 Task: Sort the unsolved tickets in your groups, group by Status category in descending order.
Action: Mouse moved to (160, 144)
Screenshot: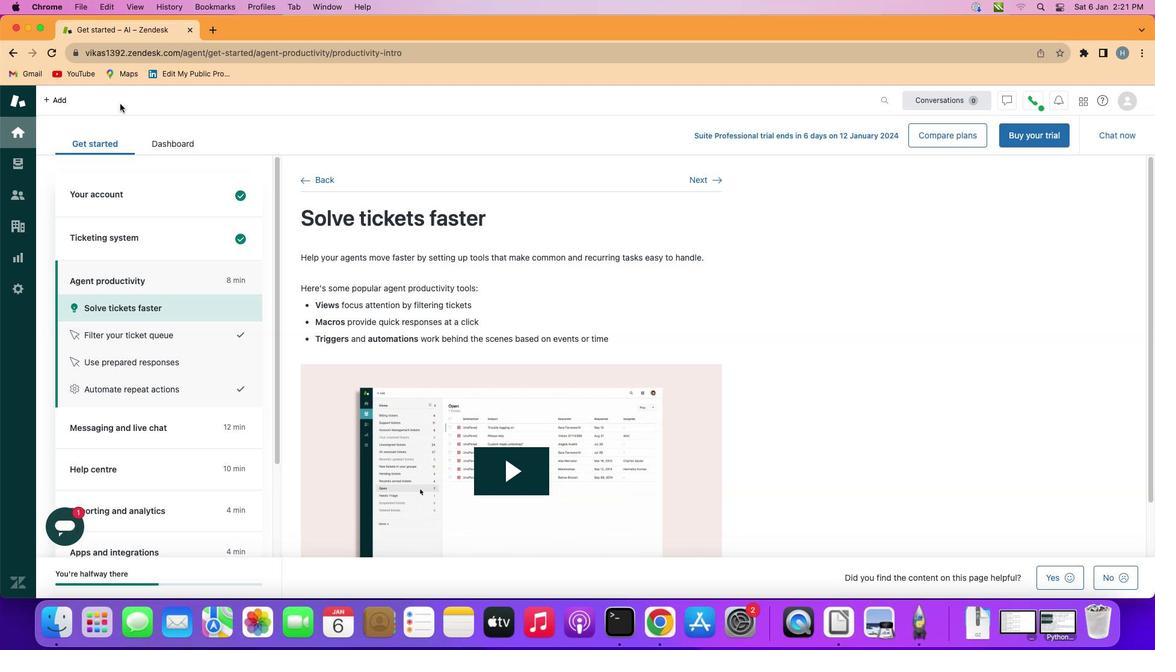 
Action: Mouse pressed left at (160, 144)
Screenshot: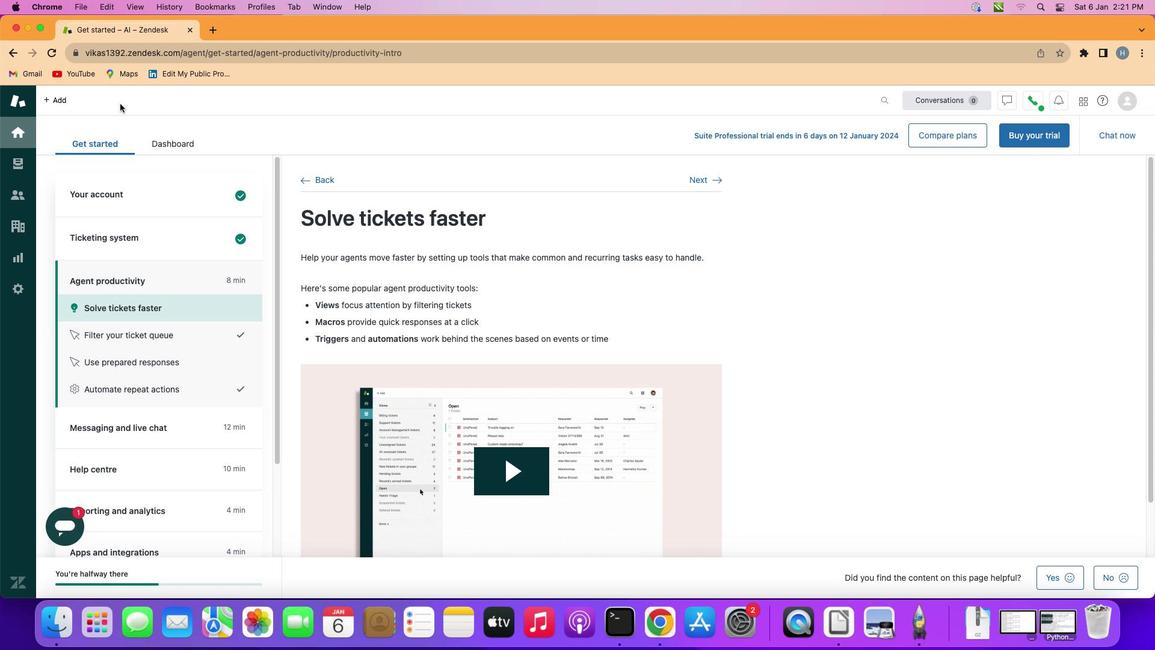 
Action: Mouse moved to (72, 308)
Screenshot: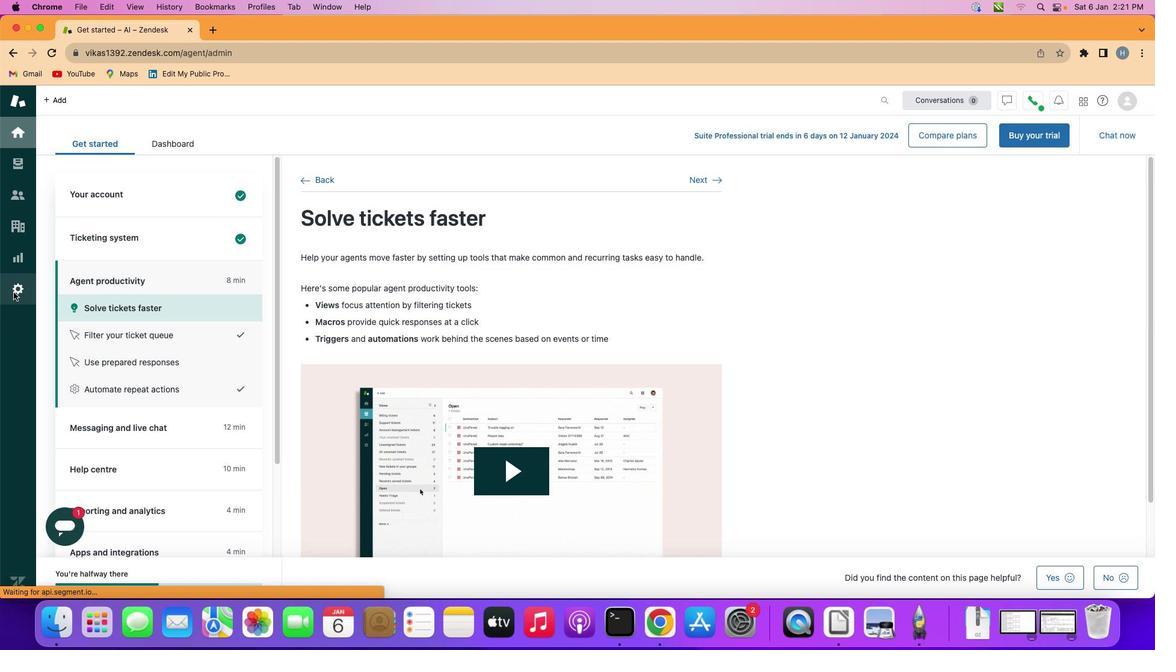 
Action: Mouse pressed left at (72, 308)
Screenshot: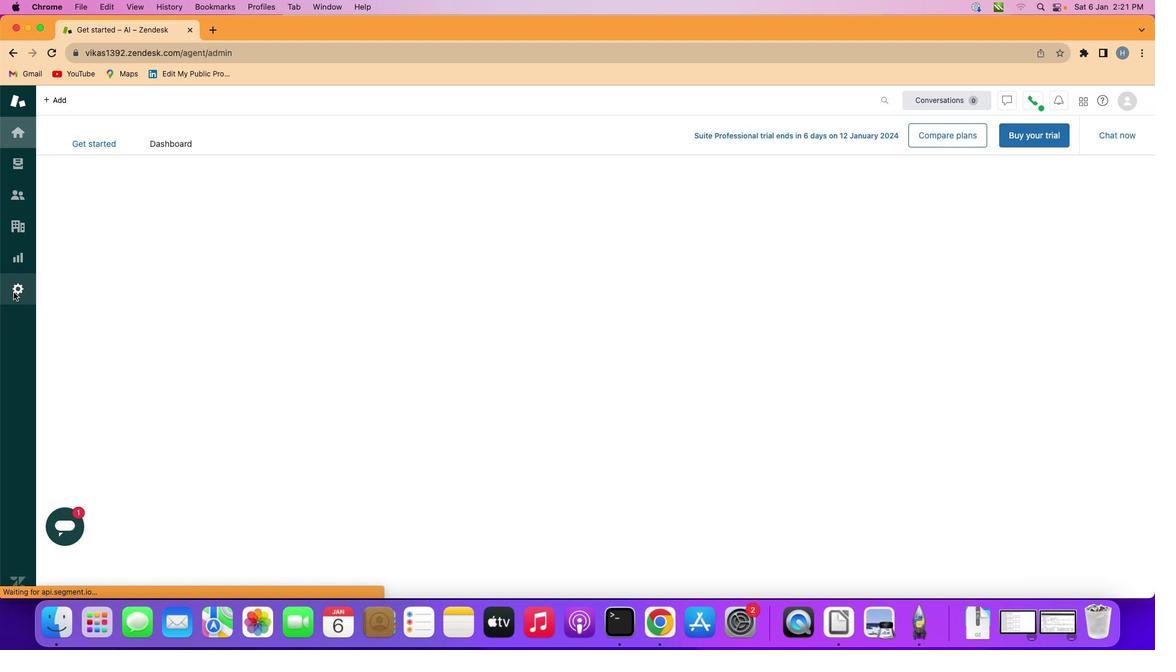 
Action: Mouse moved to (301, 443)
Screenshot: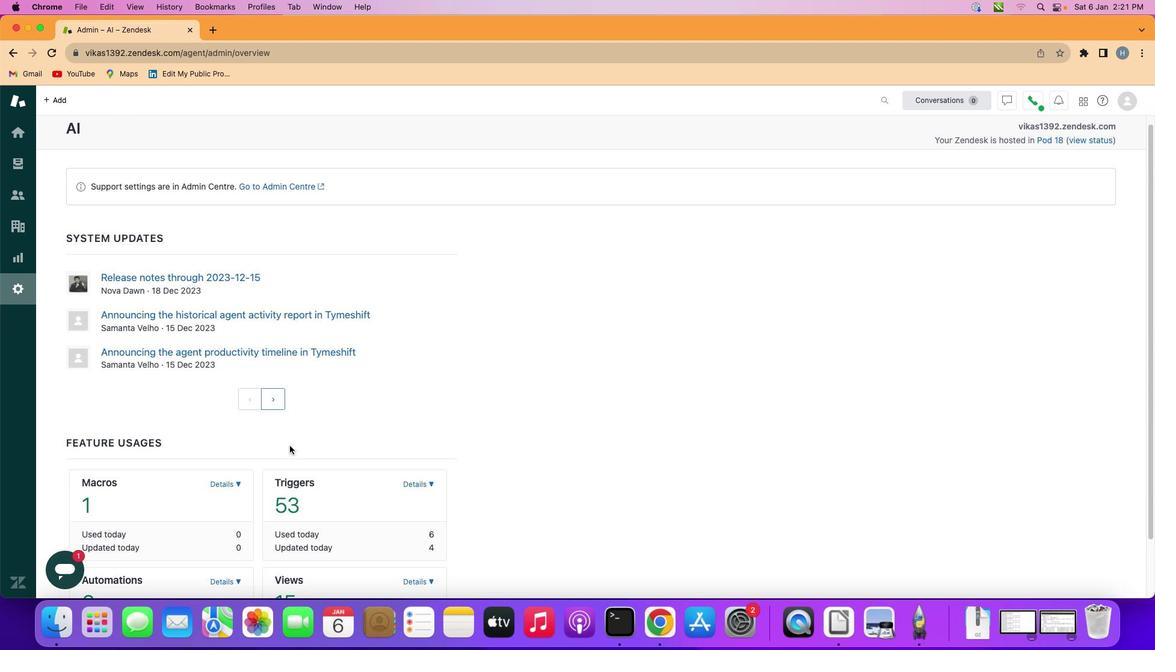 
Action: Mouse scrolled (301, 443) with delta (61, 52)
Screenshot: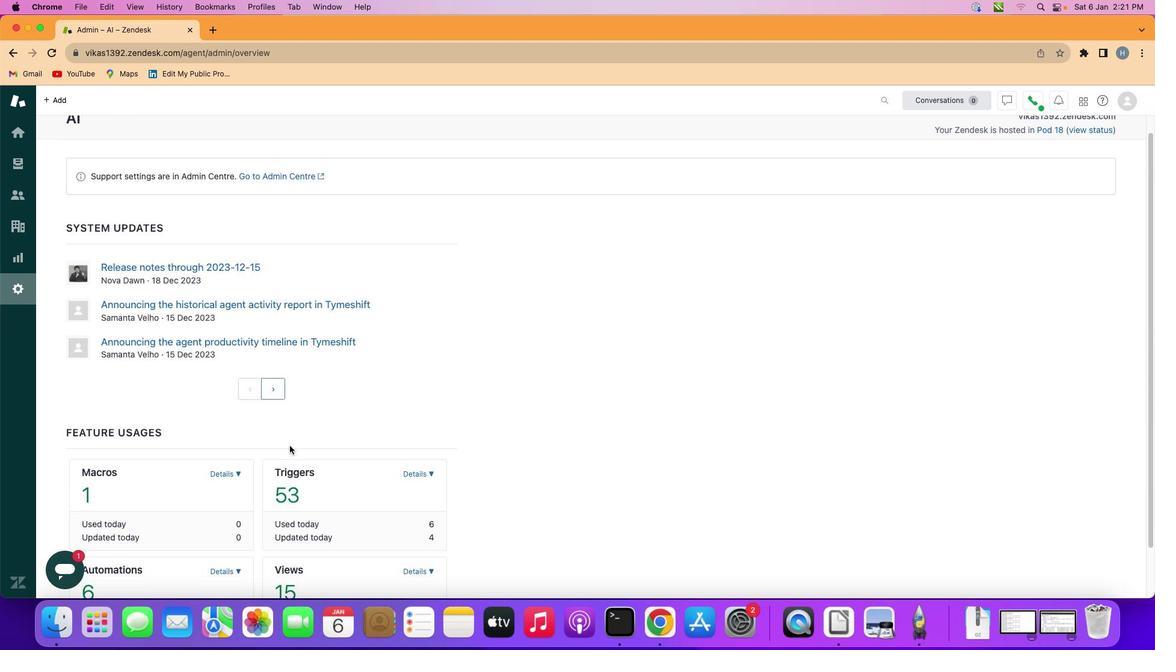 
Action: Mouse scrolled (301, 443) with delta (61, 52)
Screenshot: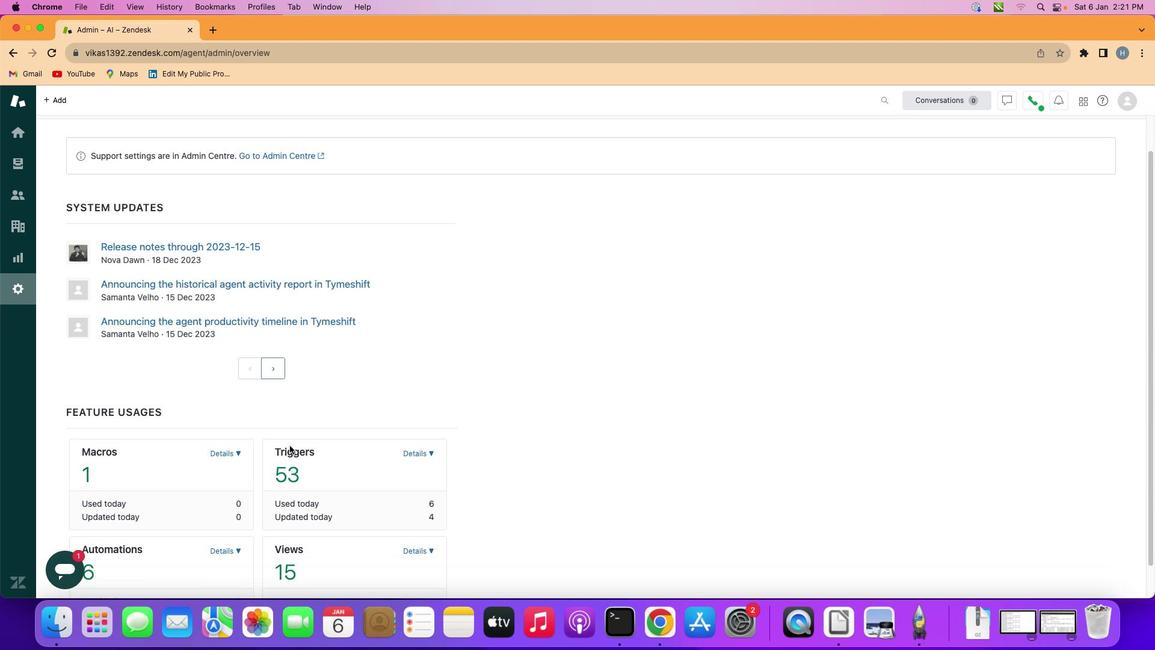 
Action: Mouse scrolled (301, 443) with delta (61, 54)
Screenshot: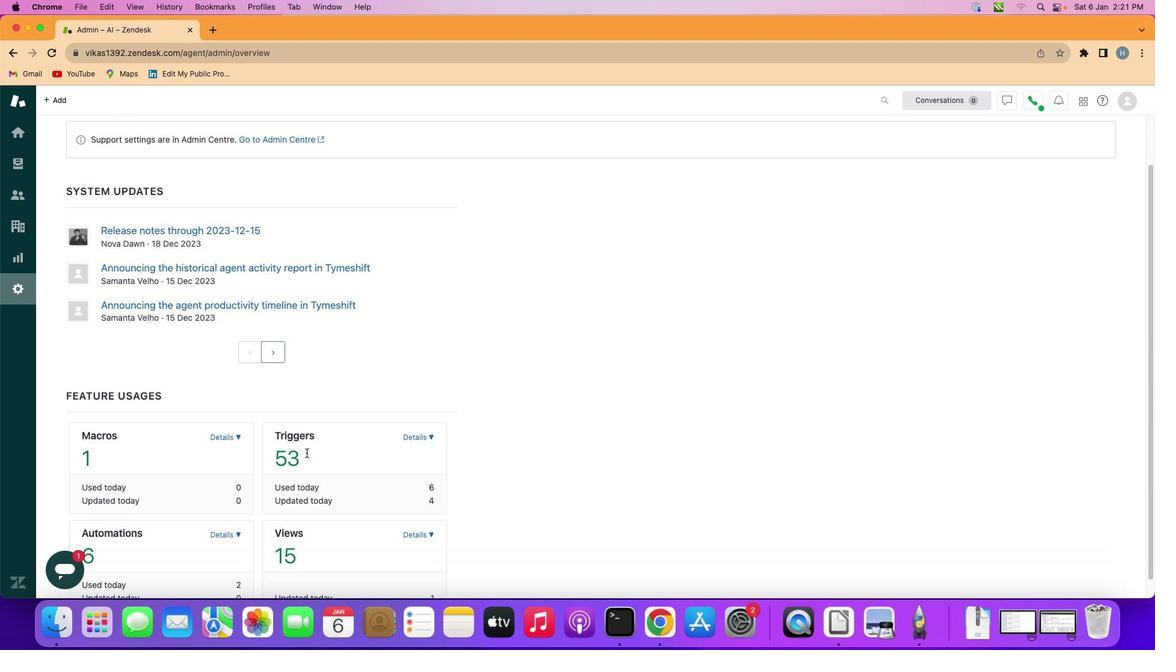 
Action: Mouse scrolled (301, 443) with delta (61, 52)
Screenshot: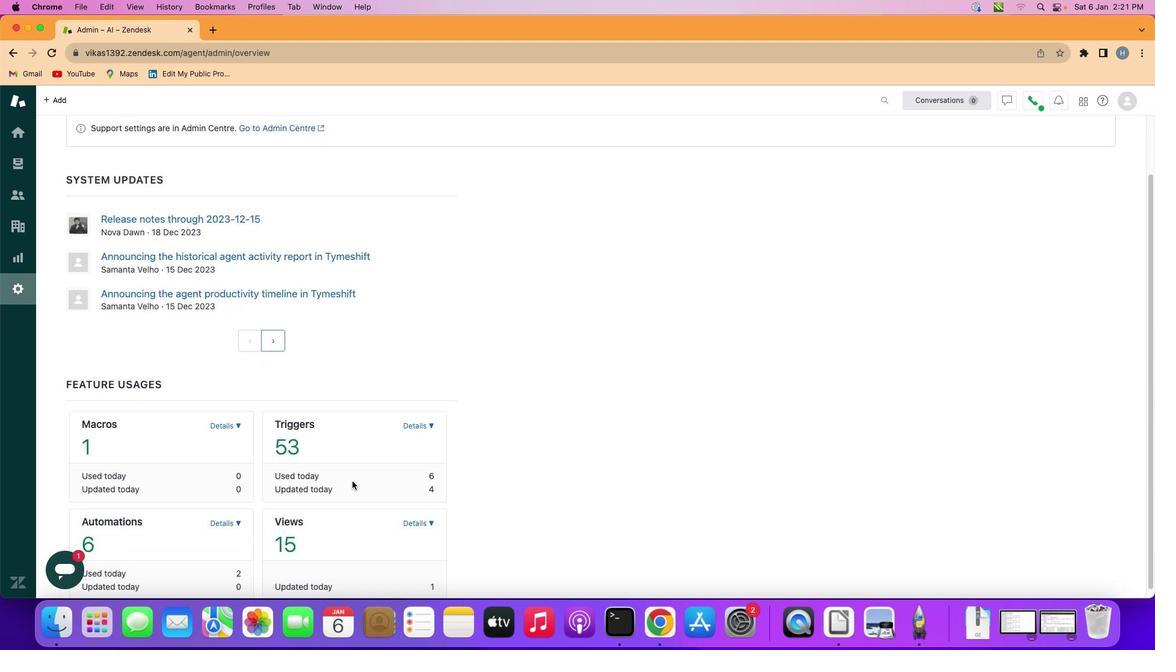 
Action: Mouse scrolled (301, 443) with delta (61, 52)
Screenshot: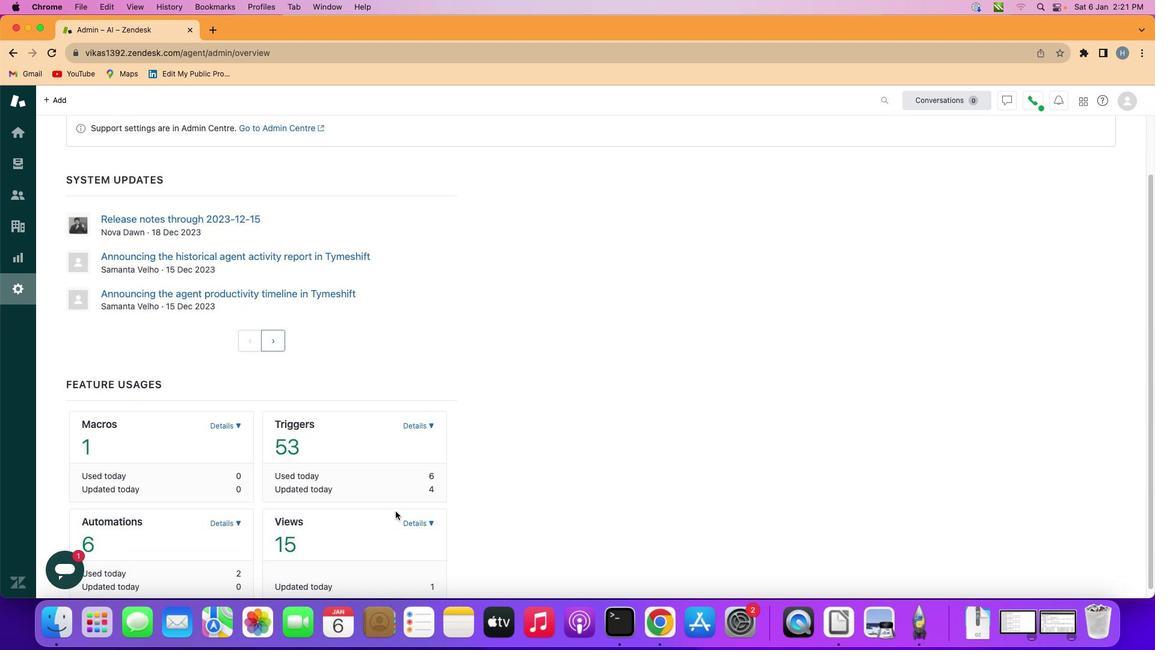 
Action: Mouse moved to (405, 509)
Screenshot: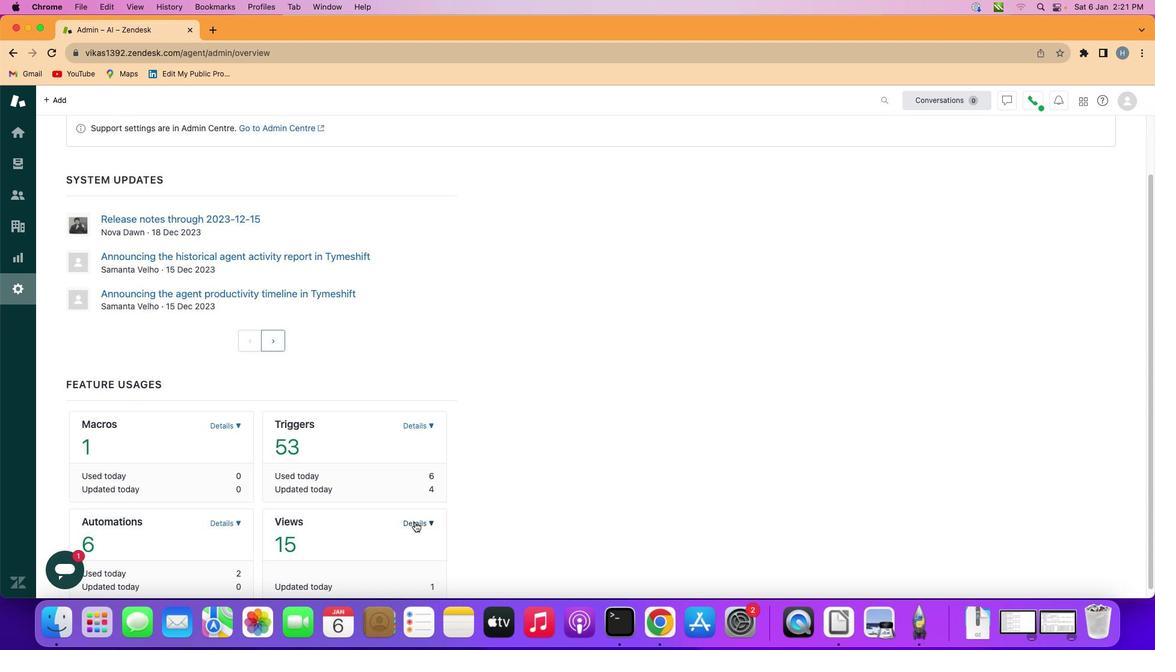 
Action: Mouse pressed left at (405, 509)
Screenshot: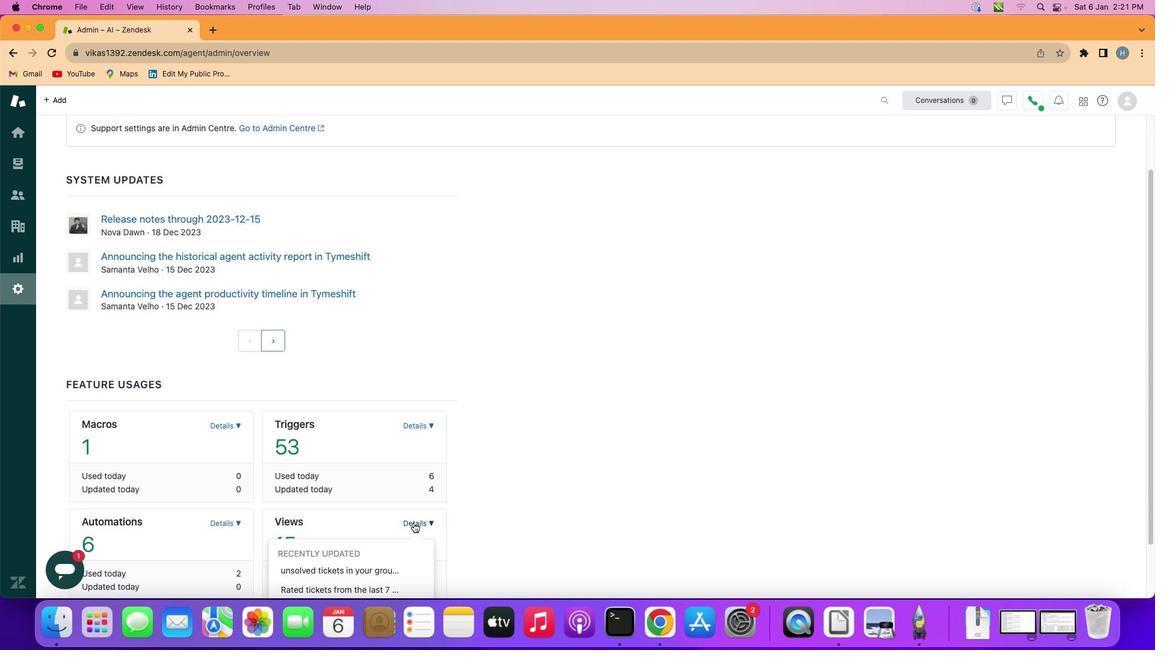 
Action: Mouse moved to (344, 548)
Screenshot: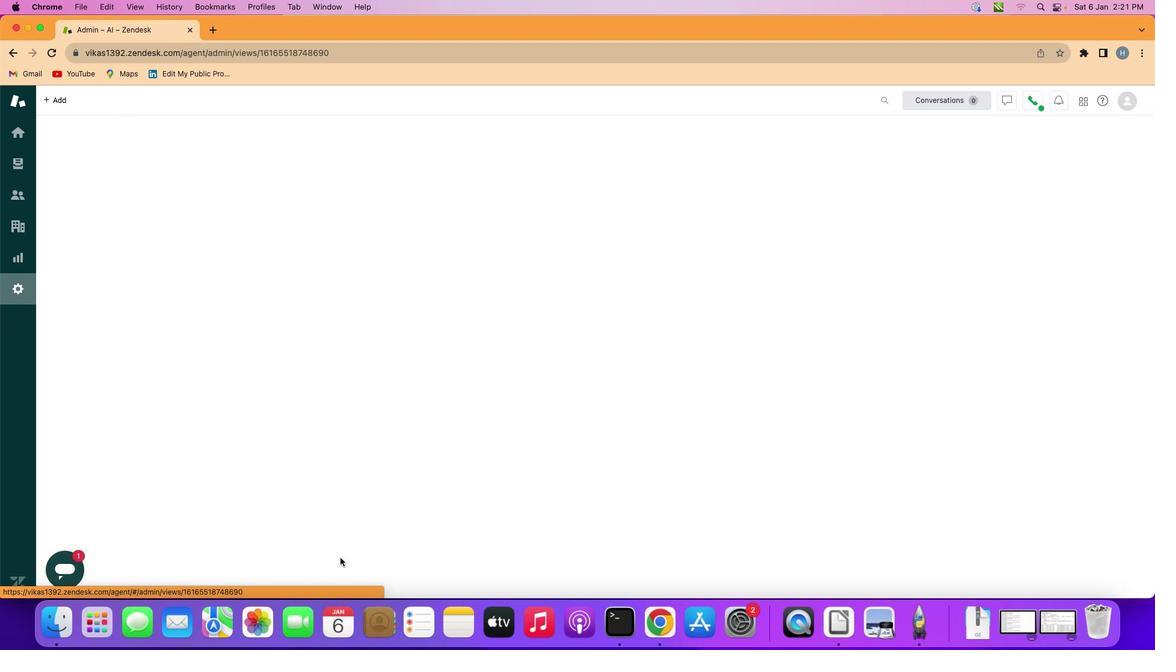 
Action: Mouse pressed left at (344, 548)
Screenshot: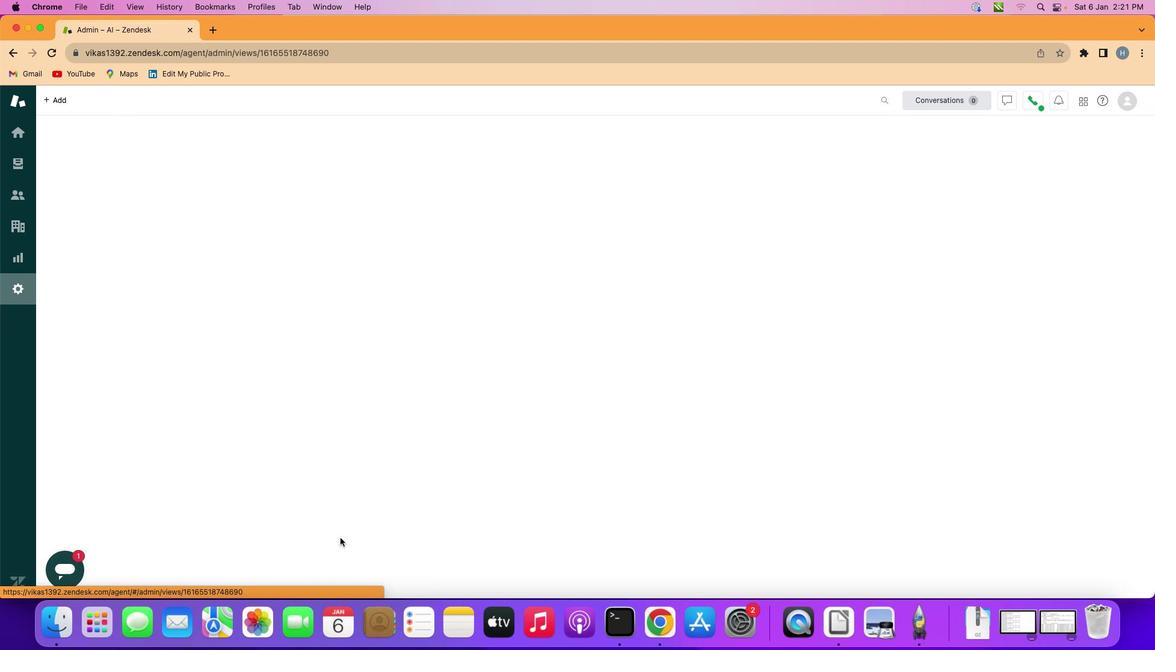 
Action: Mouse moved to (357, 384)
Screenshot: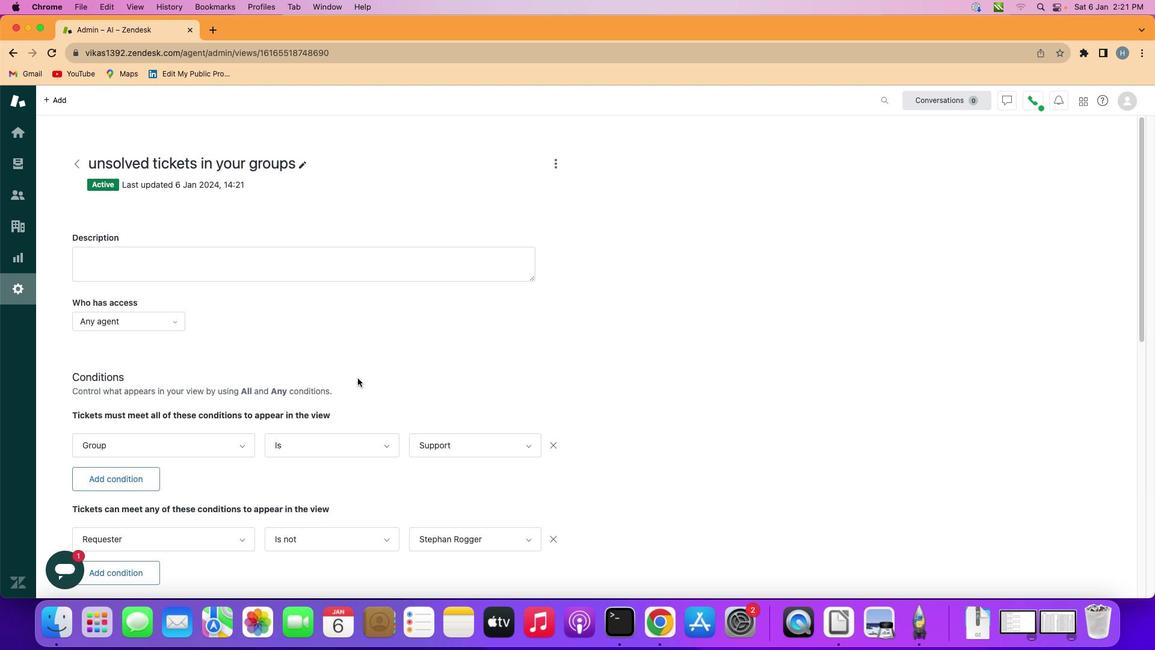 
Action: Mouse scrolled (357, 384) with delta (61, 52)
Screenshot: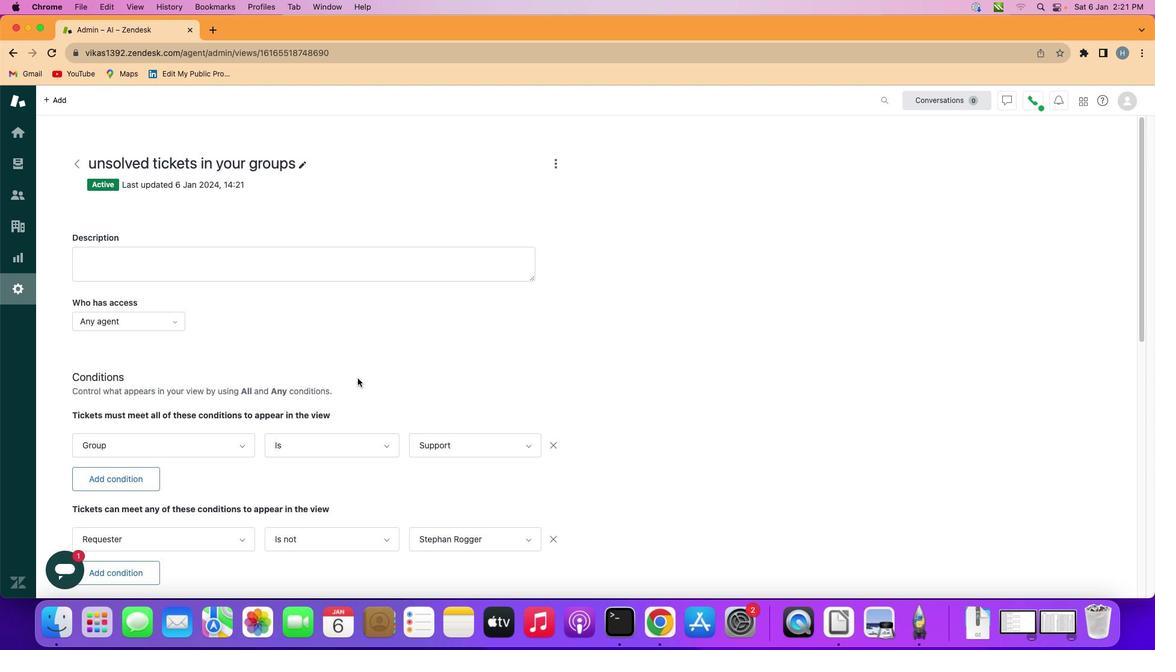
Action: Mouse scrolled (357, 384) with delta (61, 52)
Screenshot: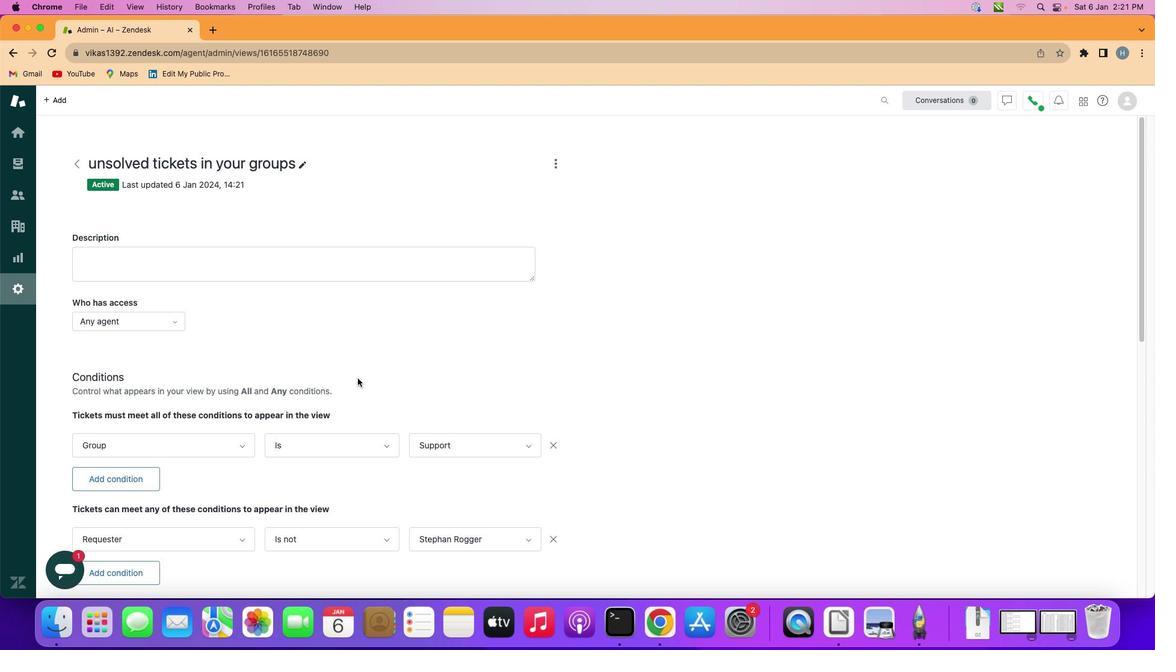 
Action: Mouse scrolled (357, 384) with delta (61, 52)
Screenshot: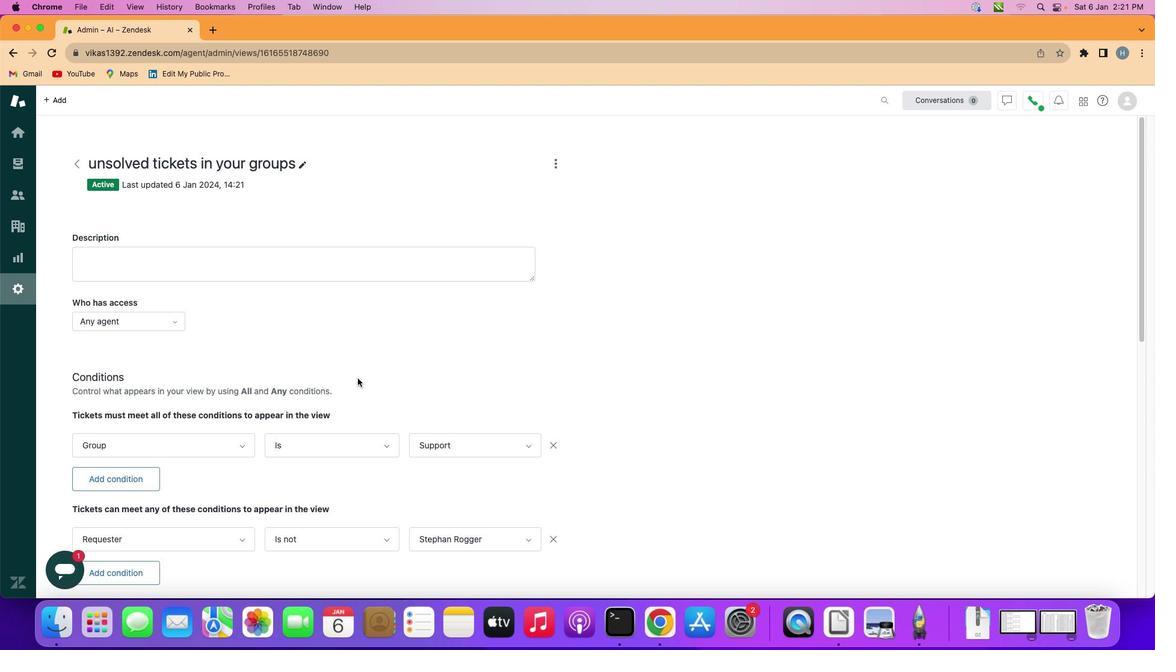 
Action: Mouse scrolled (357, 384) with delta (61, 54)
Screenshot: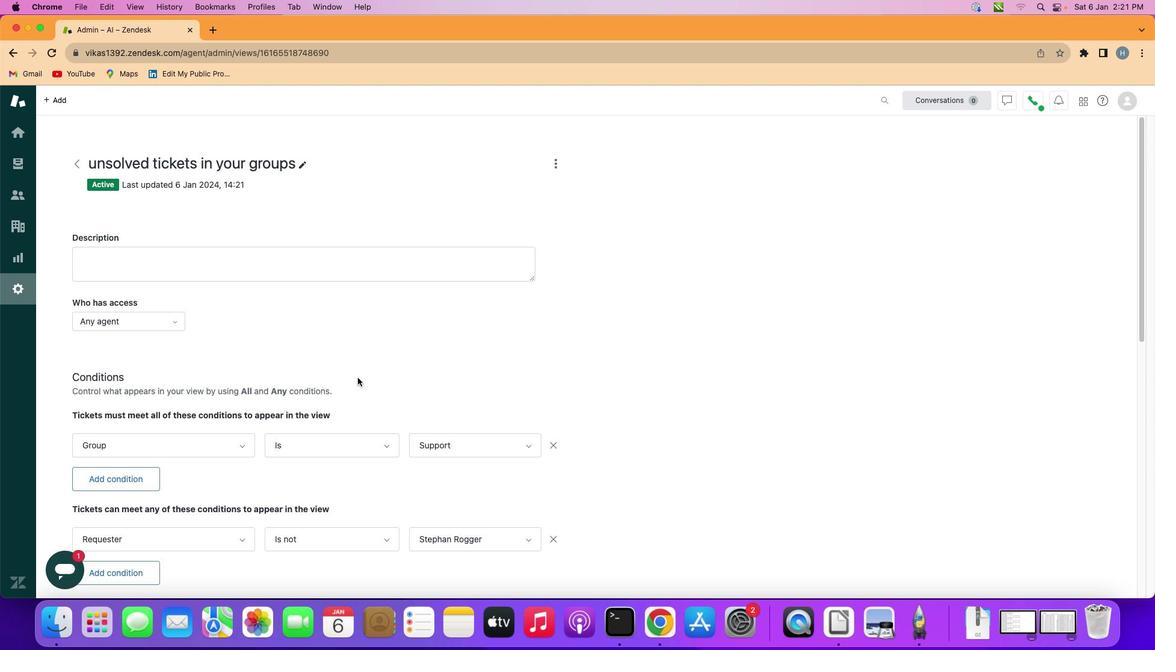 
Action: Mouse scrolled (357, 384) with delta (61, 52)
Screenshot: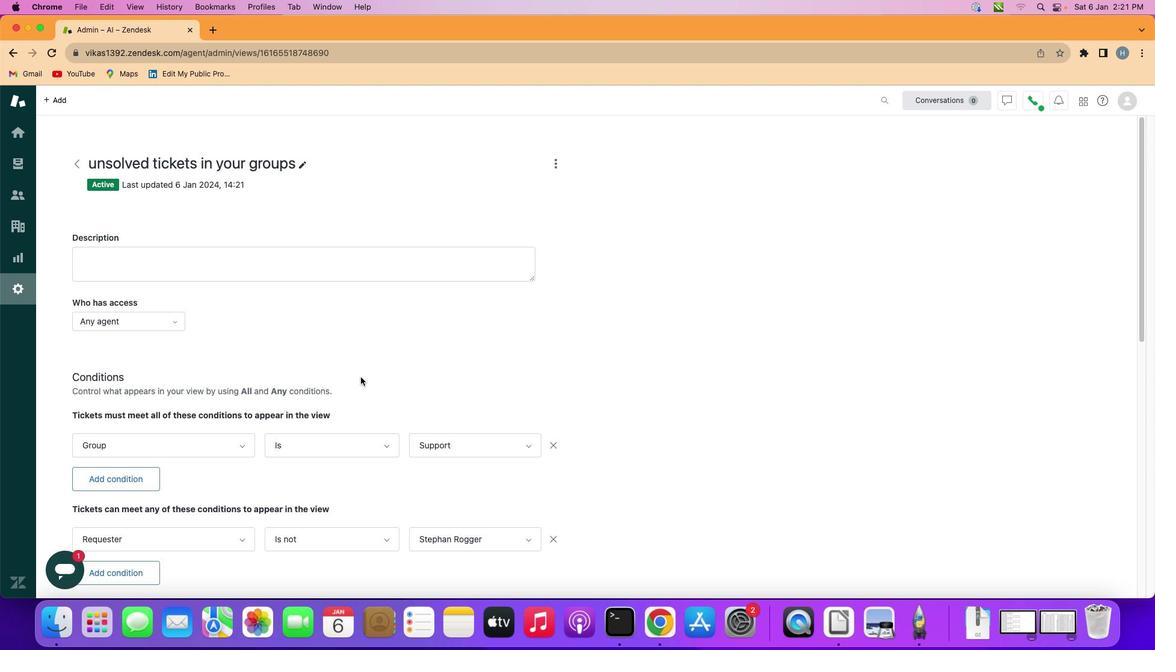 
Action: Mouse scrolled (357, 384) with delta (61, 52)
Screenshot: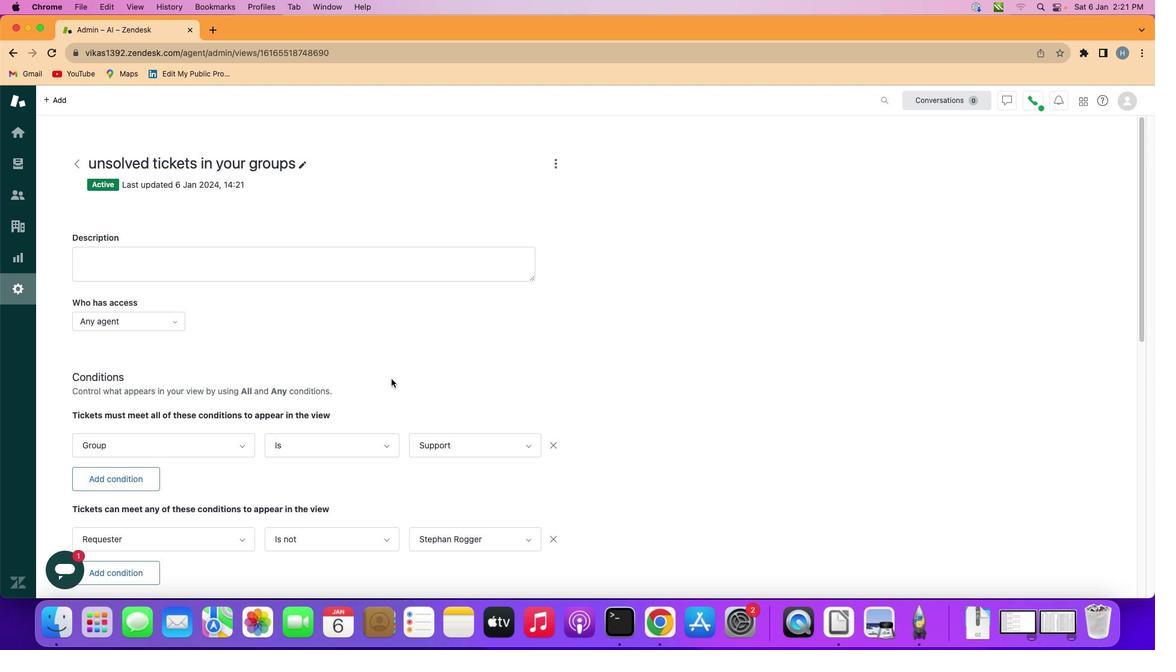 
Action: Mouse moved to (406, 388)
Screenshot: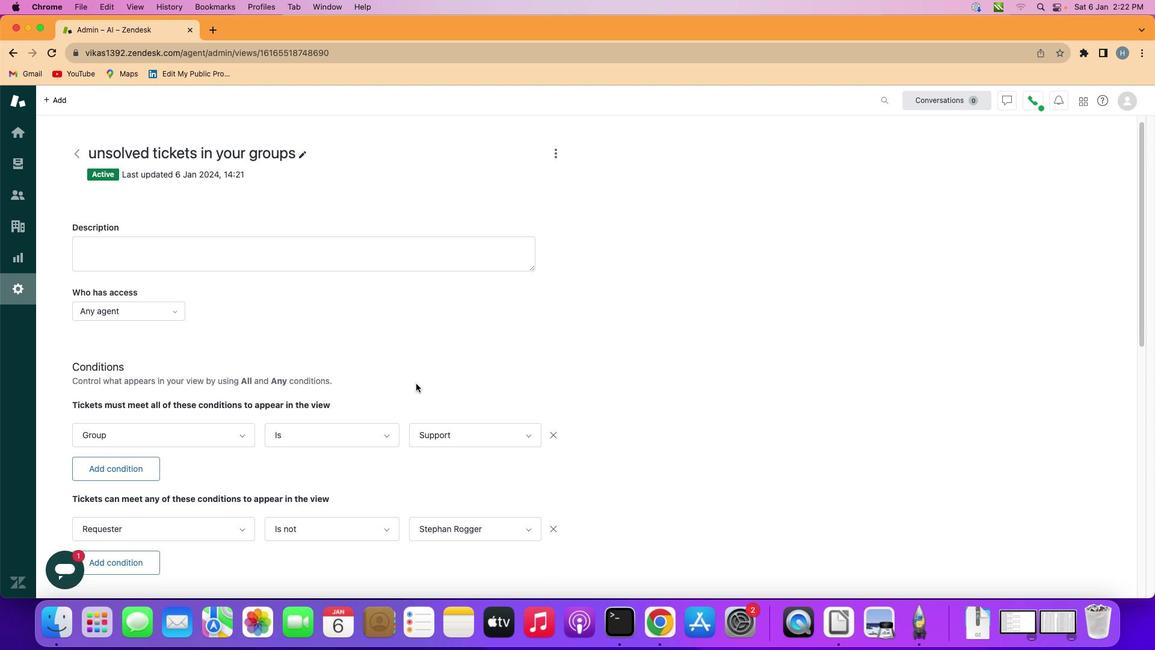 
Action: Mouse scrolled (406, 388) with delta (61, 52)
Screenshot: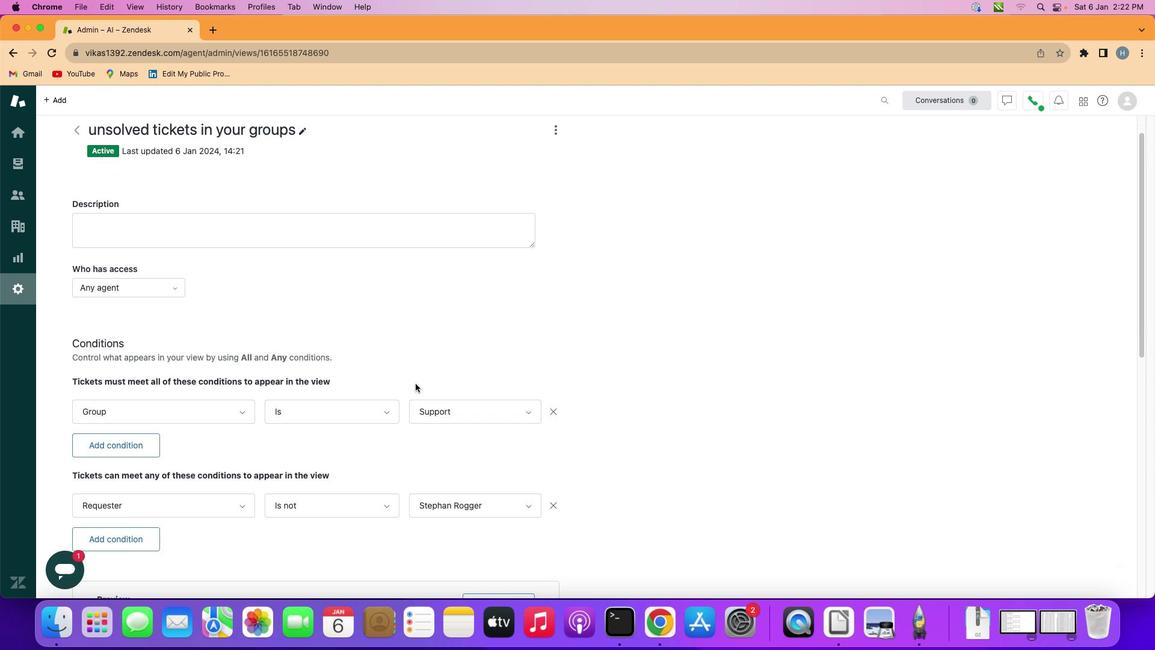 
Action: Mouse scrolled (406, 388) with delta (61, 52)
Screenshot: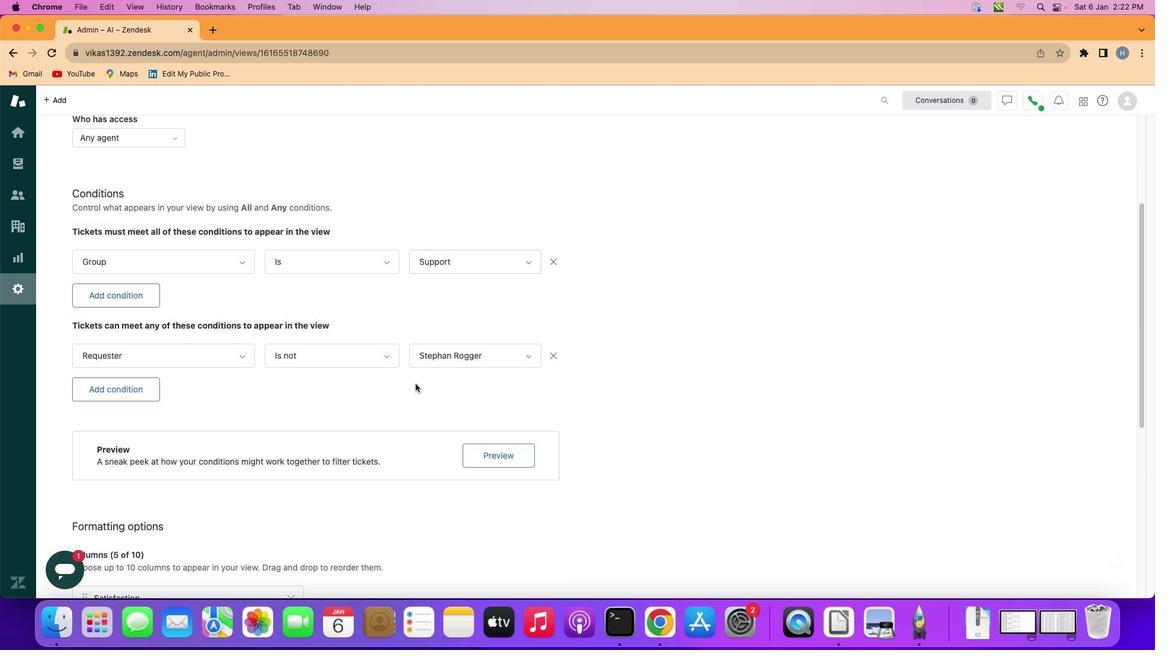 
Action: Mouse scrolled (406, 388) with delta (61, 52)
Screenshot: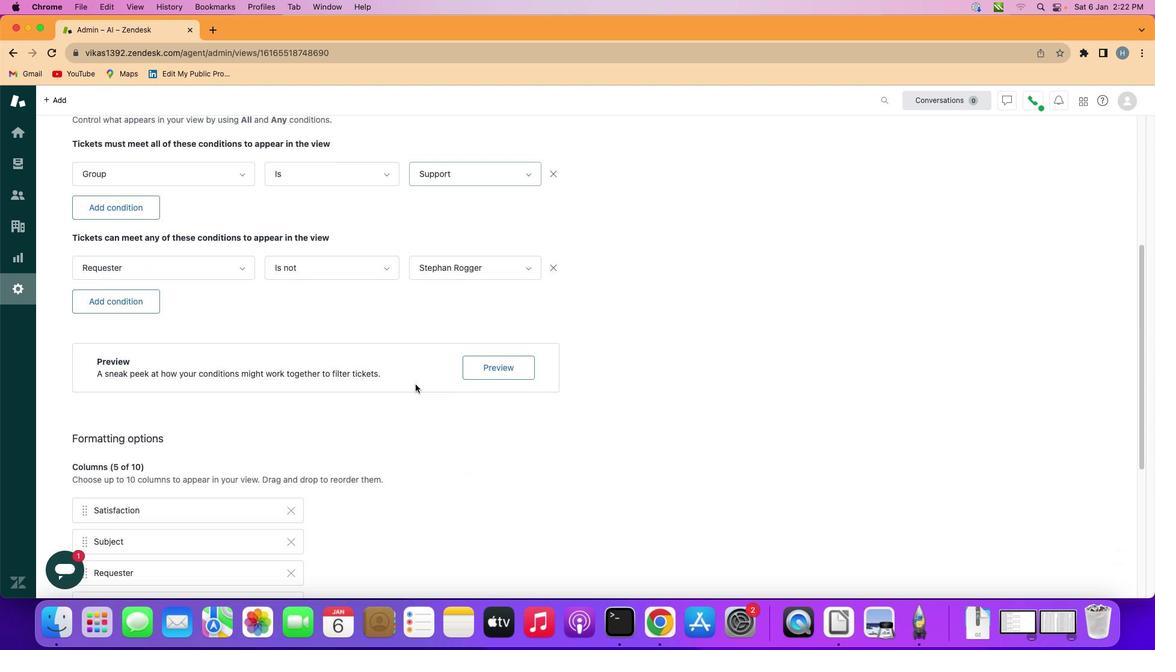 
Action: Mouse scrolled (406, 388) with delta (61, 52)
Screenshot: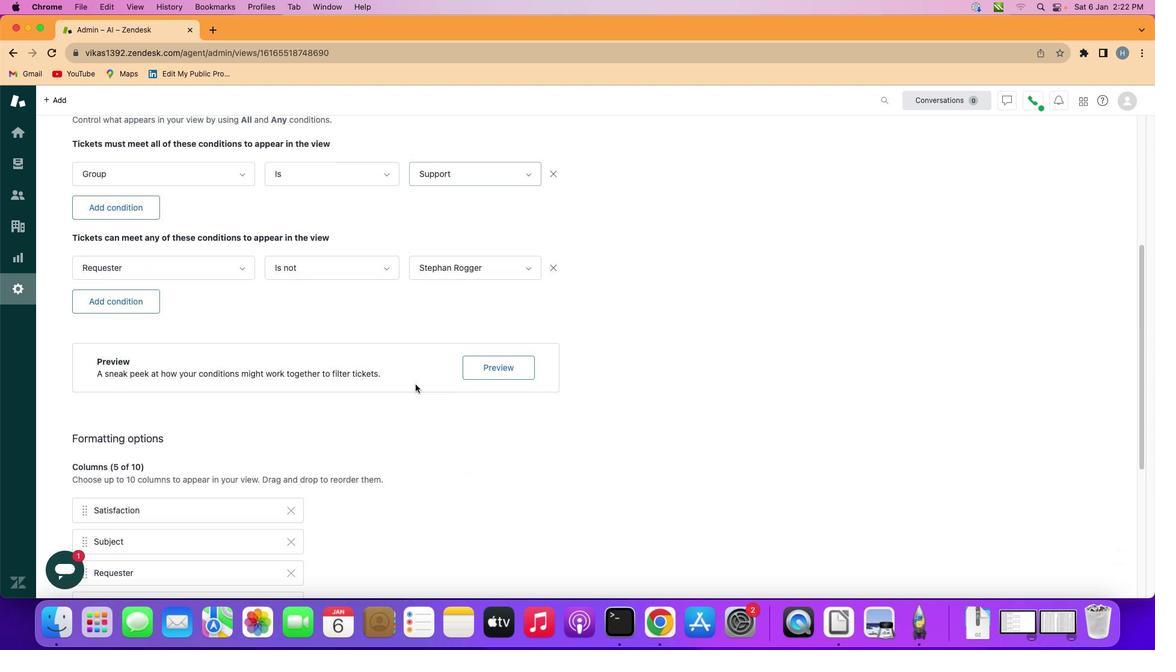 
Action: Mouse scrolled (406, 388) with delta (61, 51)
Screenshot: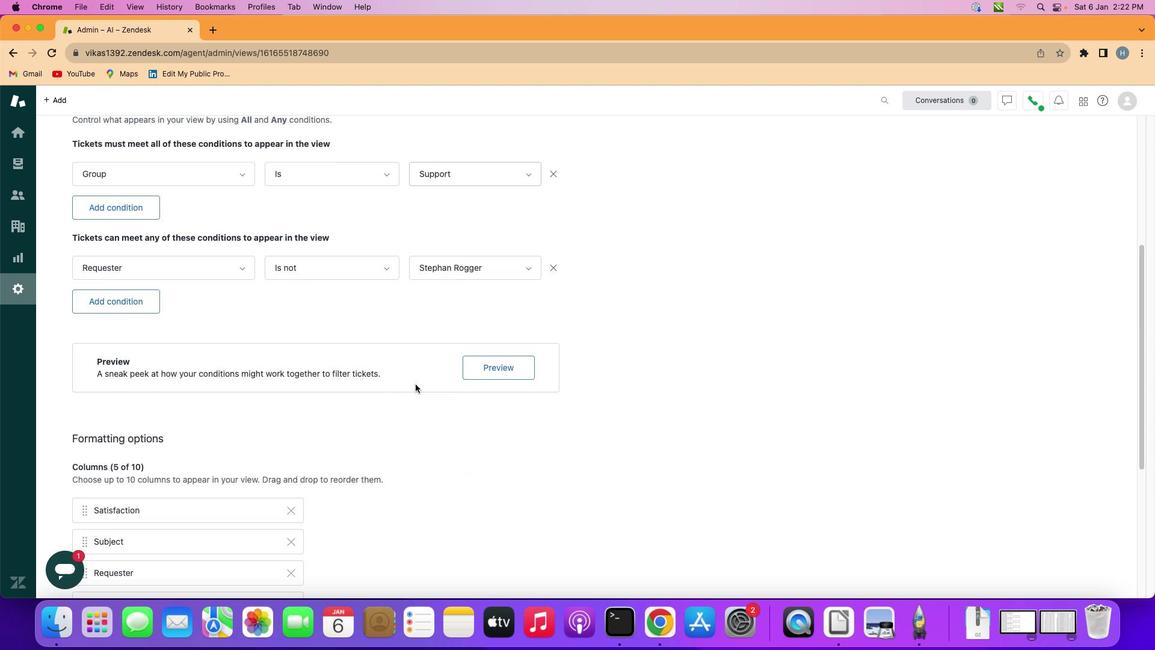
Action: Mouse moved to (406, 389)
Screenshot: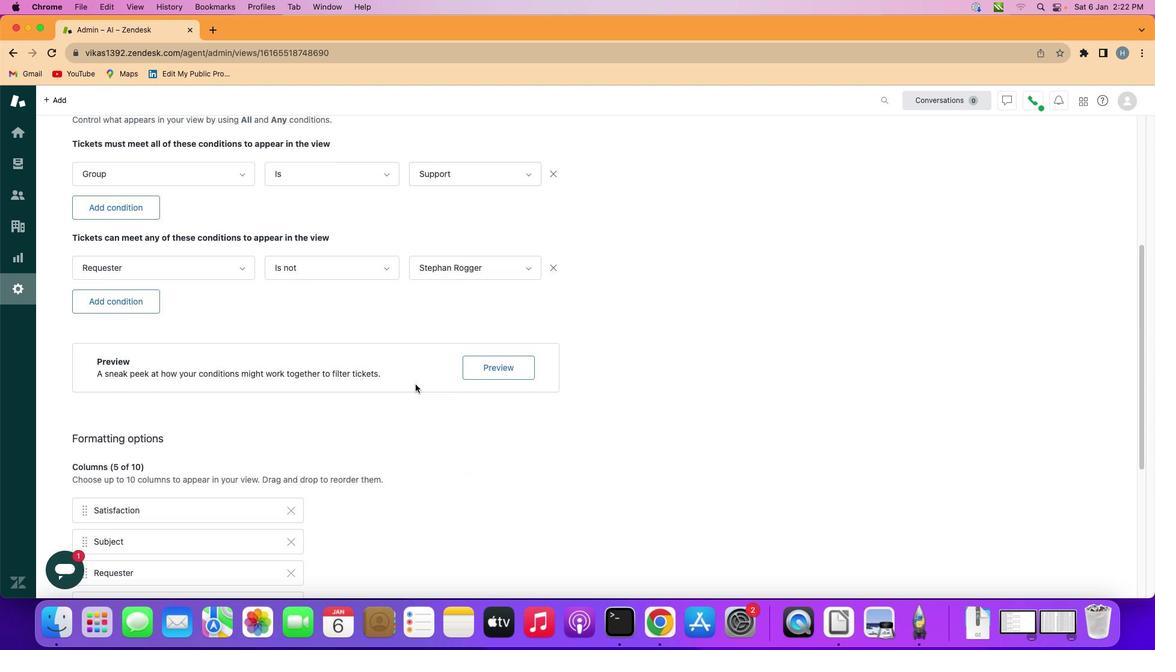 
Action: Mouse scrolled (406, 389) with delta (61, 51)
Screenshot: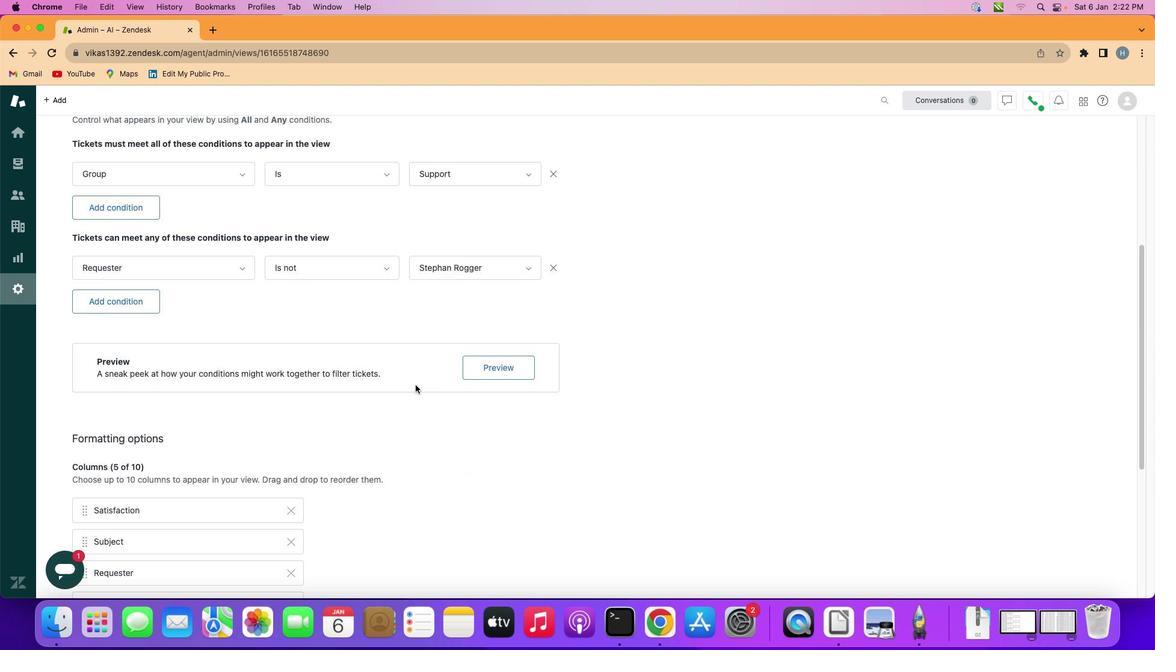 
Action: Mouse moved to (405, 390)
Screenshot: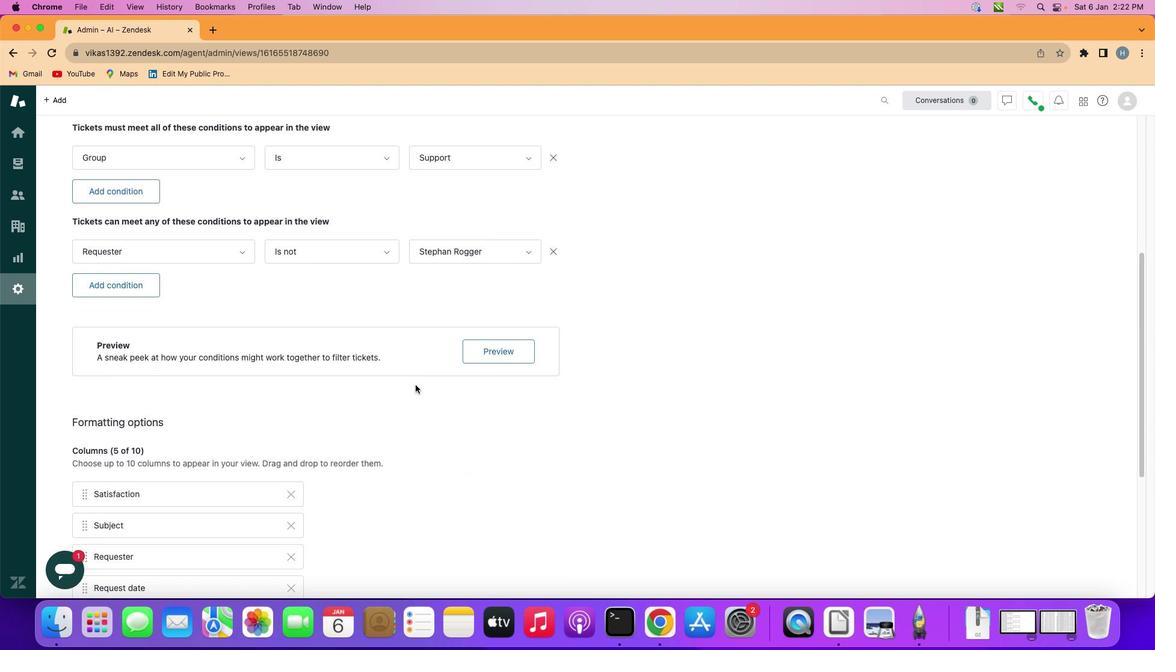 
Action: Mouse scrolled (405, 390) with delta (61, 52)
Screenshot: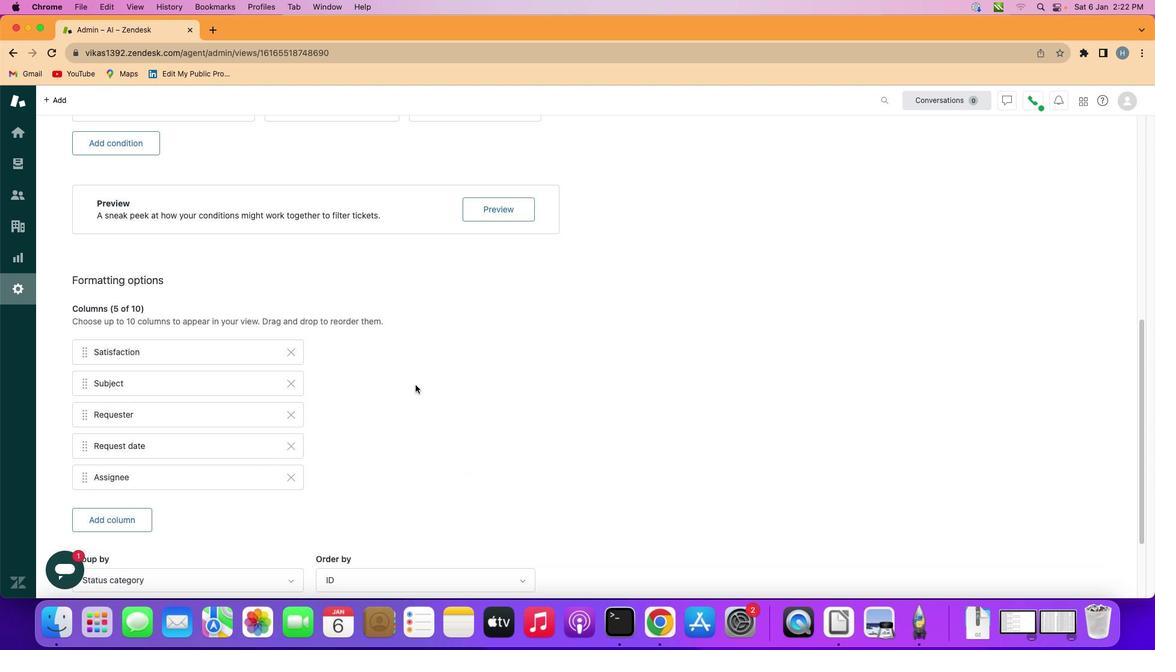 
Action: Mouse scrolled (405, 390) with delta (61, 52)
Screenshot: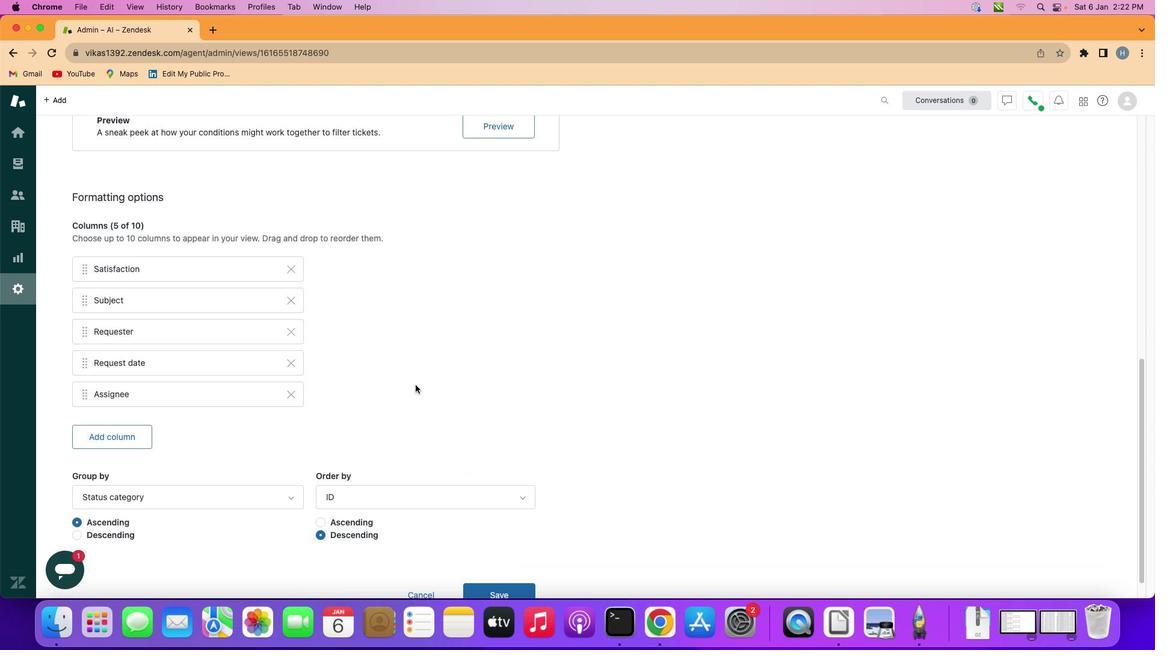 
Action: Mouse scrolled (405, 390) with delta (61, 52)
Screenshot: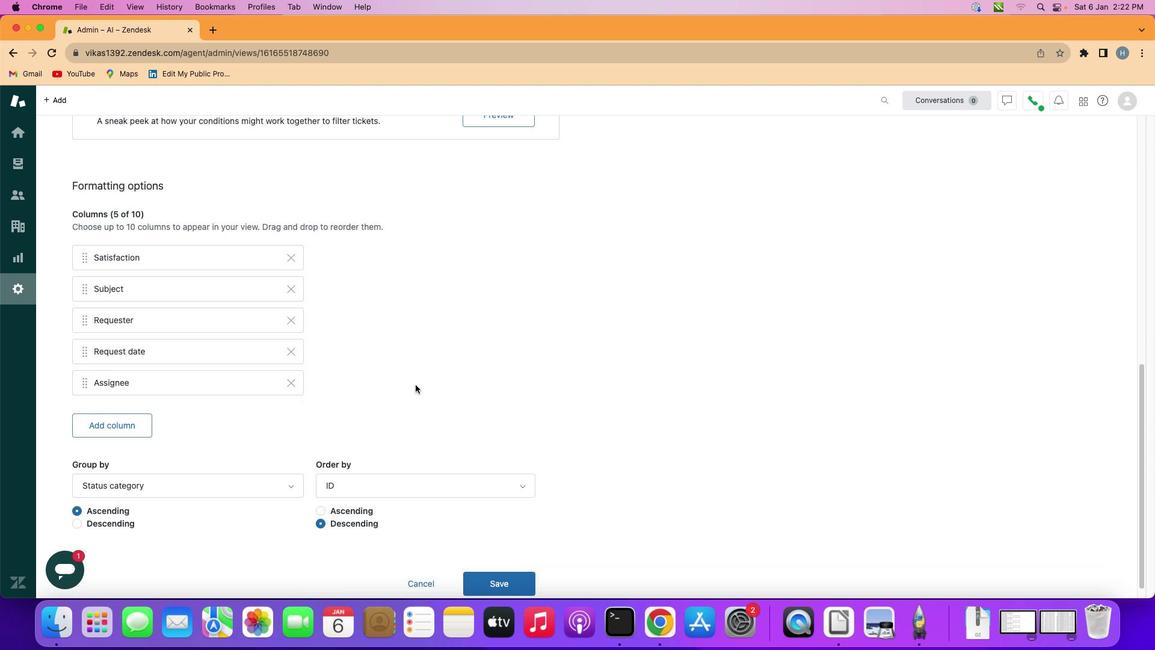 
Action: Mouse scrolled (405, 390) with delta (61, 51)
Screenshot: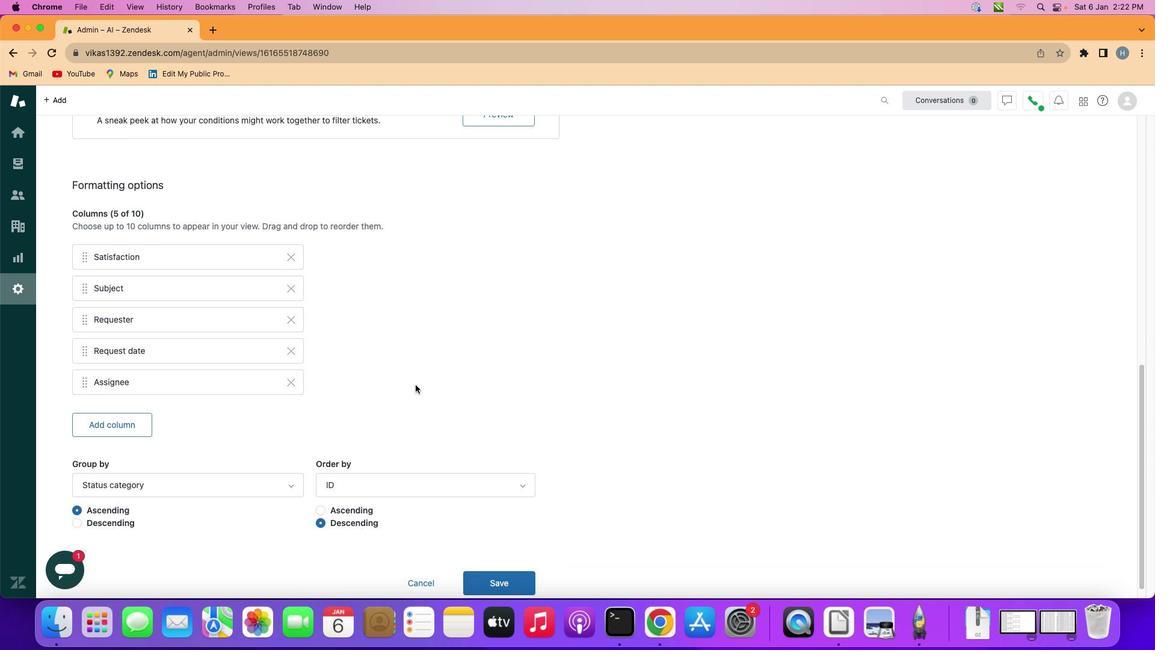 
Action: Mouse scrolled (405, 390) with delta (61, 51)
Screenshot: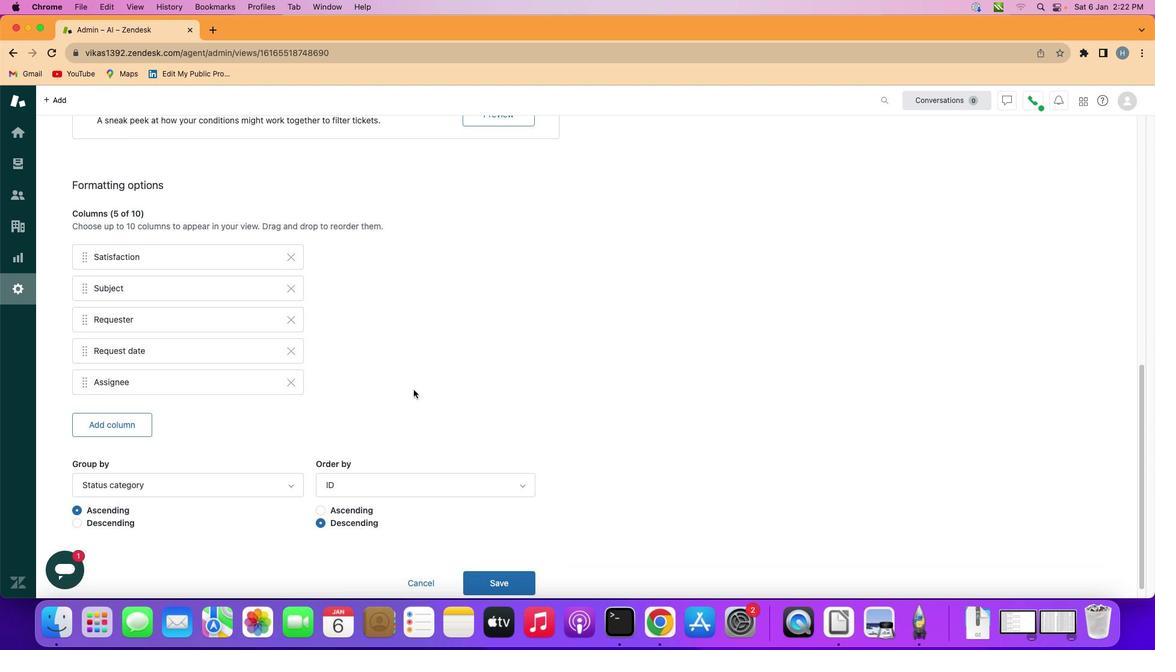 
Action: Mouse moved to (298, 473)
Screenshot: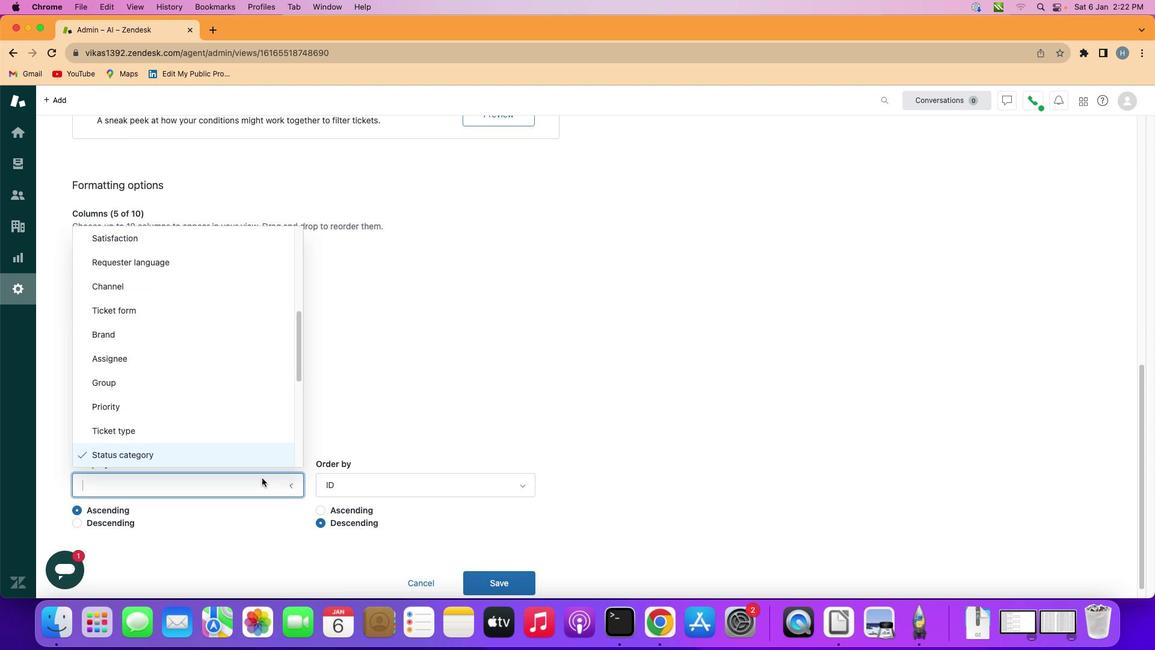 
Action: Mouse pressed left at (298, 473)
Screenshot: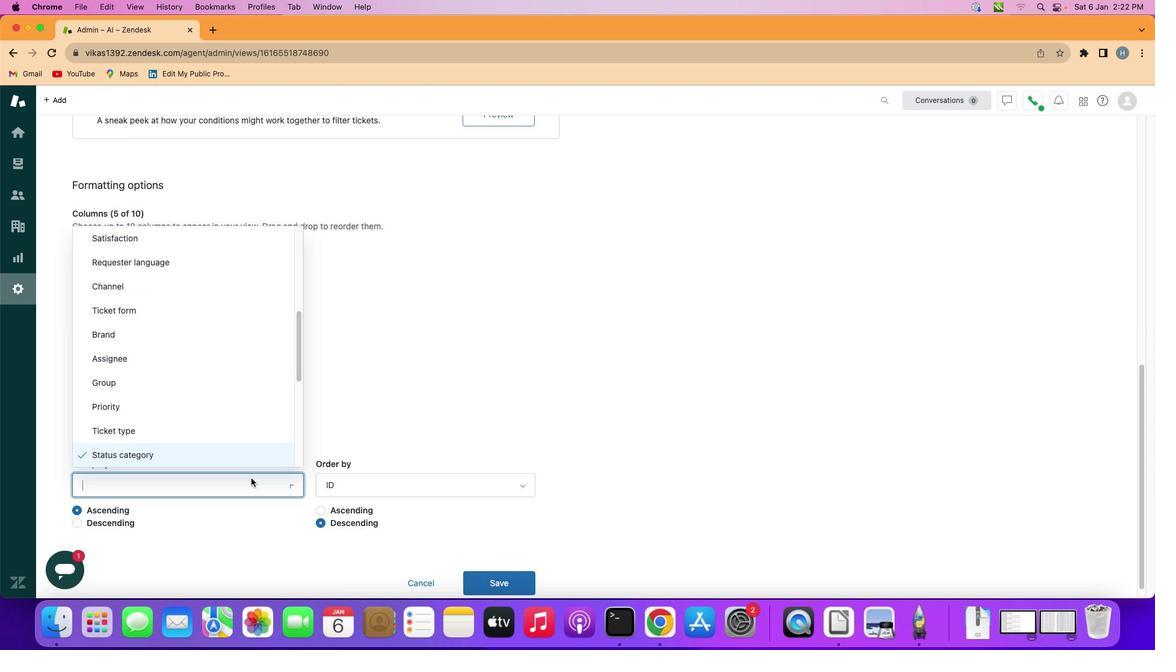 
Action: Mouse moved to (254, 452)
Screenshot: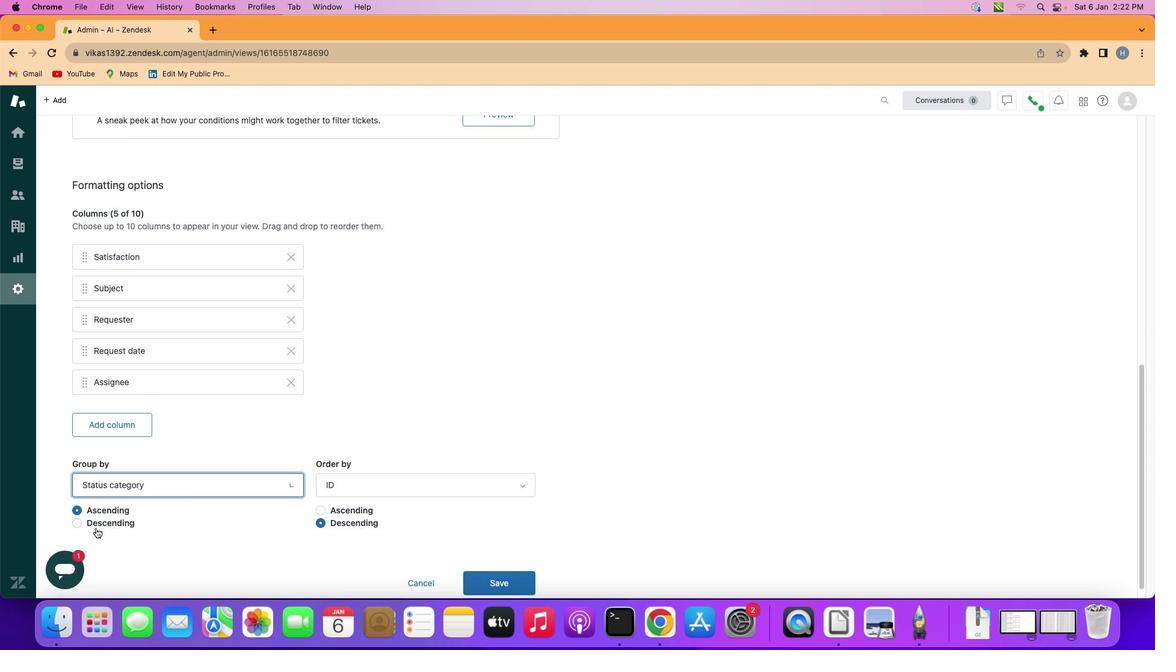 
Action: Mouse pressed left at (254, 452)
Screenshot: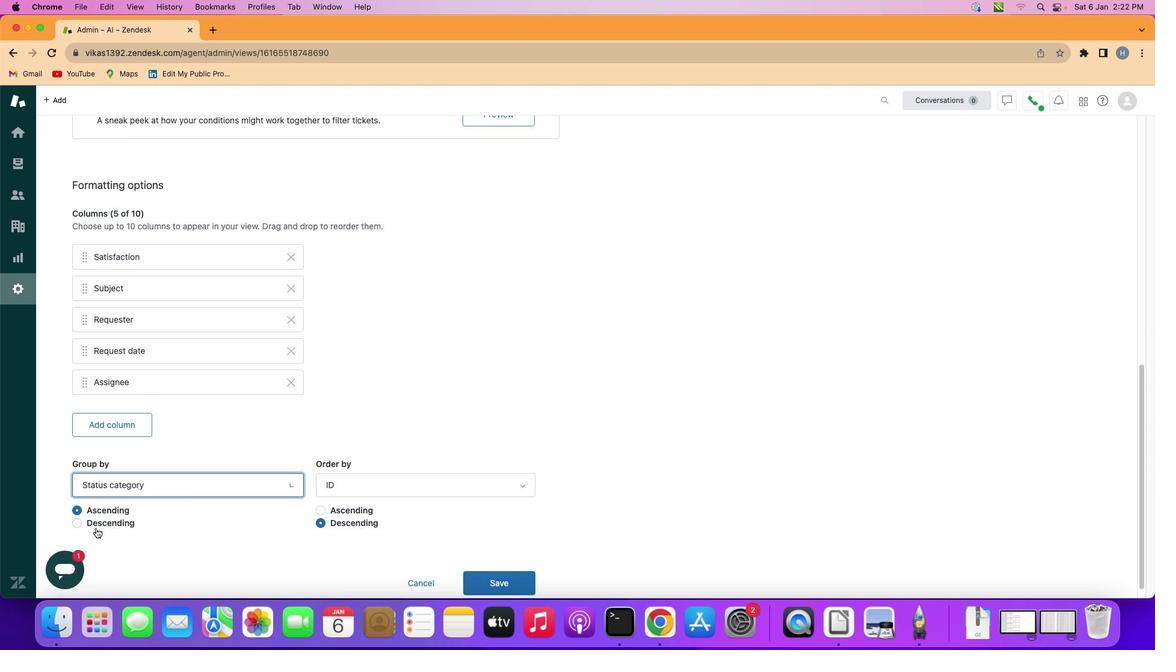 
Action: Mouse moved to (143, 511)
Screenshot: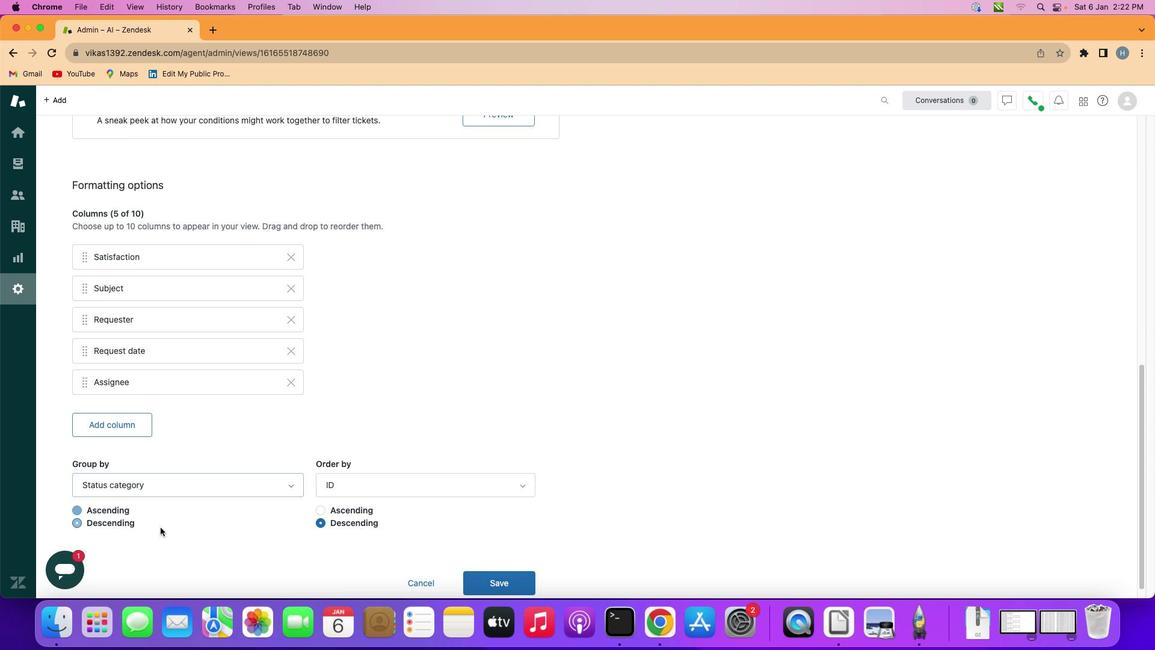 
Action: Mouse pressed left at (143, 511)
Screenshot: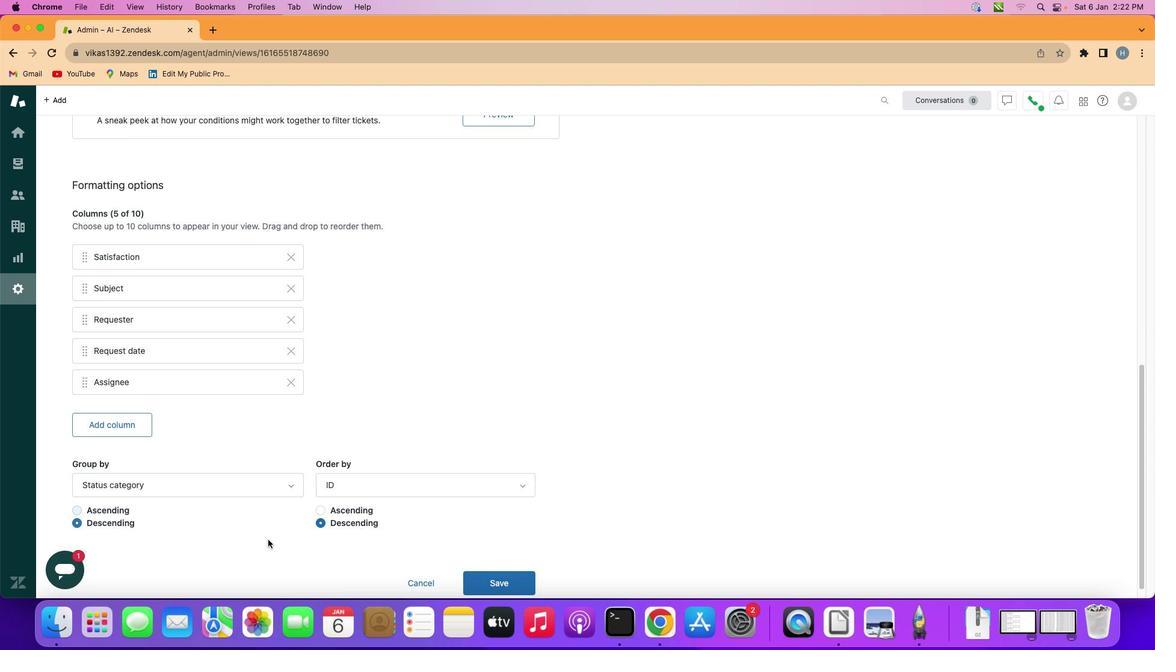 
Action: Mouse moved to (472, 564)
Screenshot: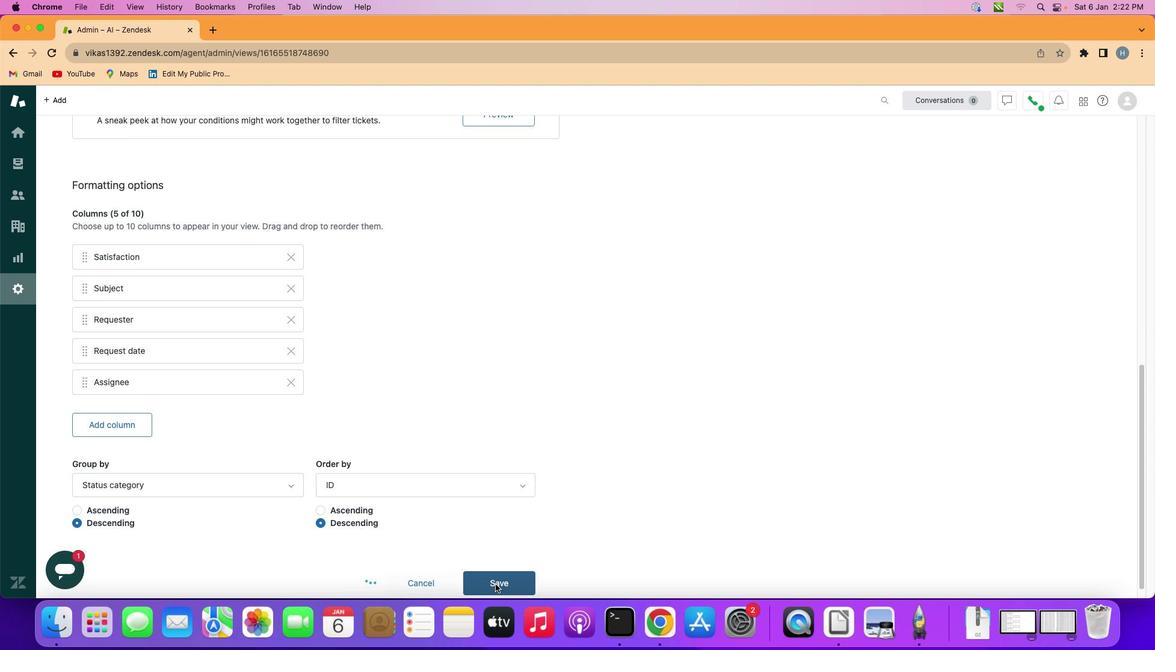 
Action: Mouse pressed left at (472, 564)
Screenshot: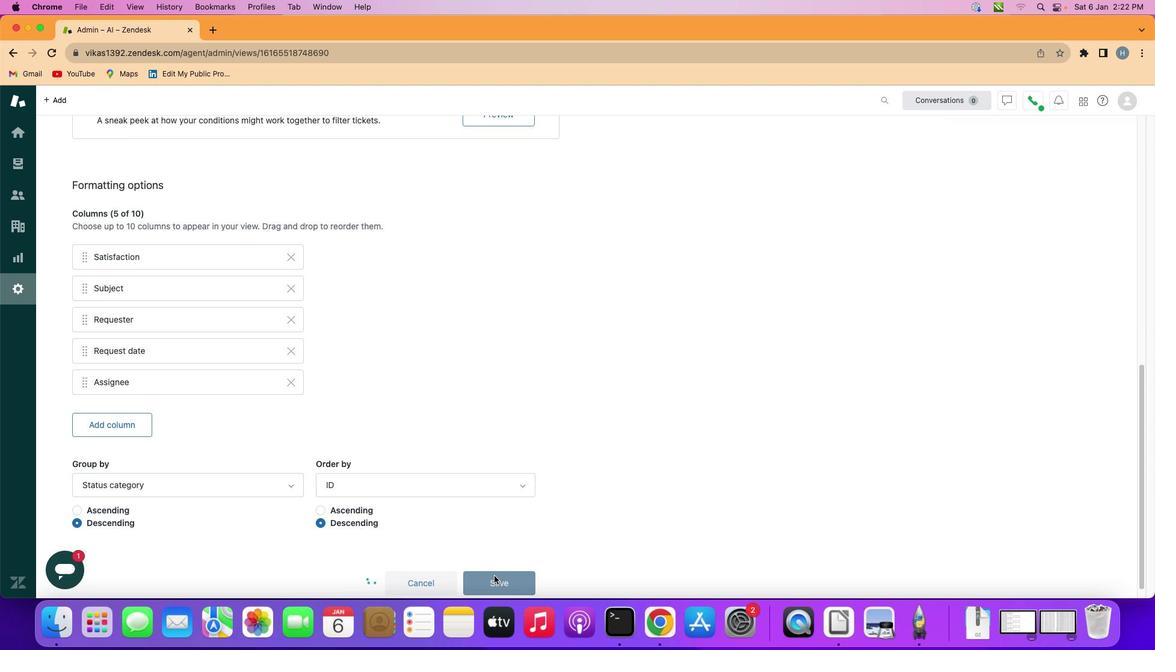 
Action: Mouse moved to (426, 361)
Screenshot: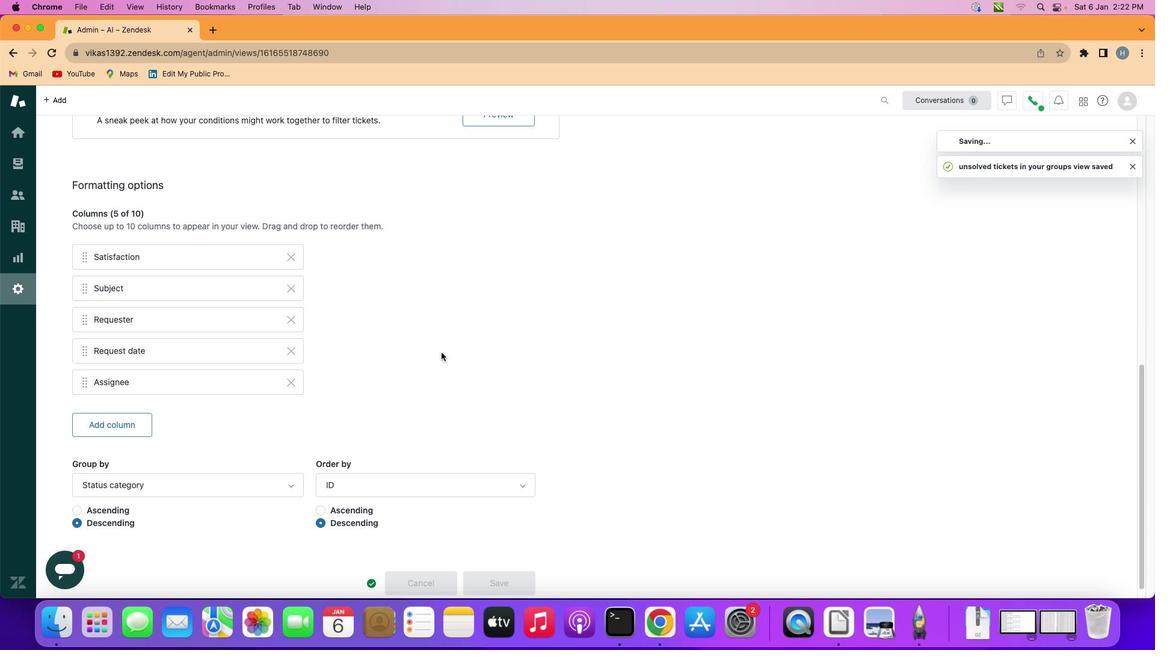
